 Task: Look for properties with 6 bathrooms.
Action: Mouse moved to (1018, 136)
Screenshot: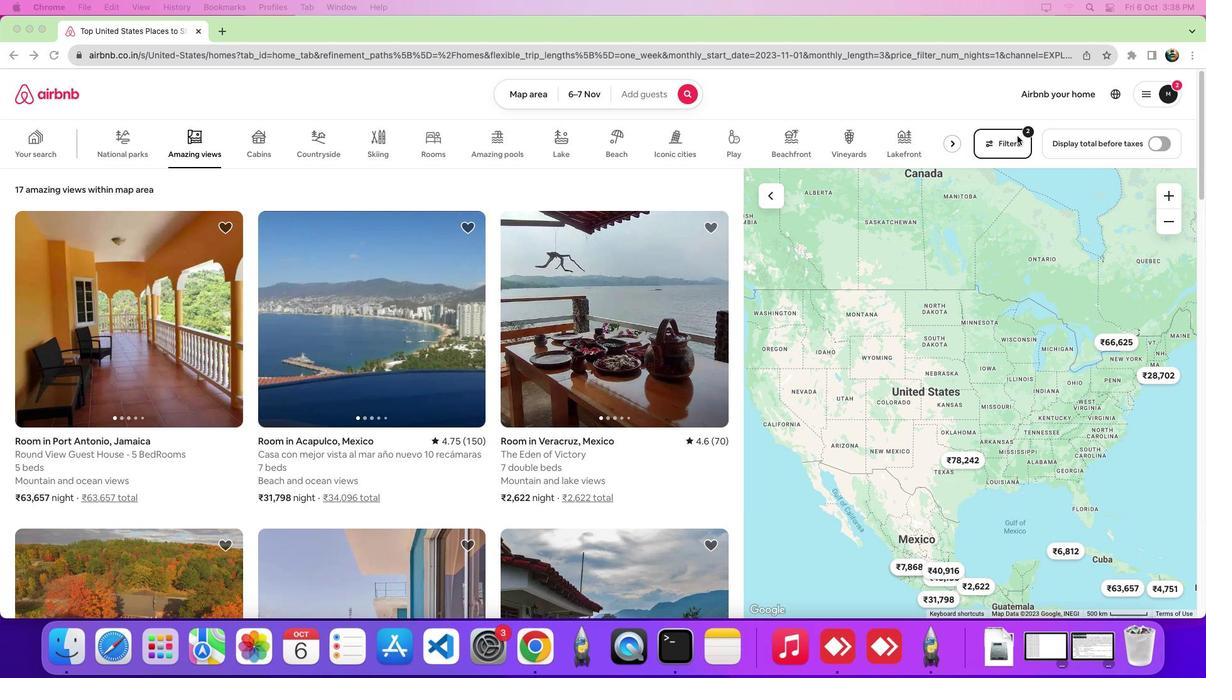 
Action: Mouse pressed left at (1018, 136)
Screenshot: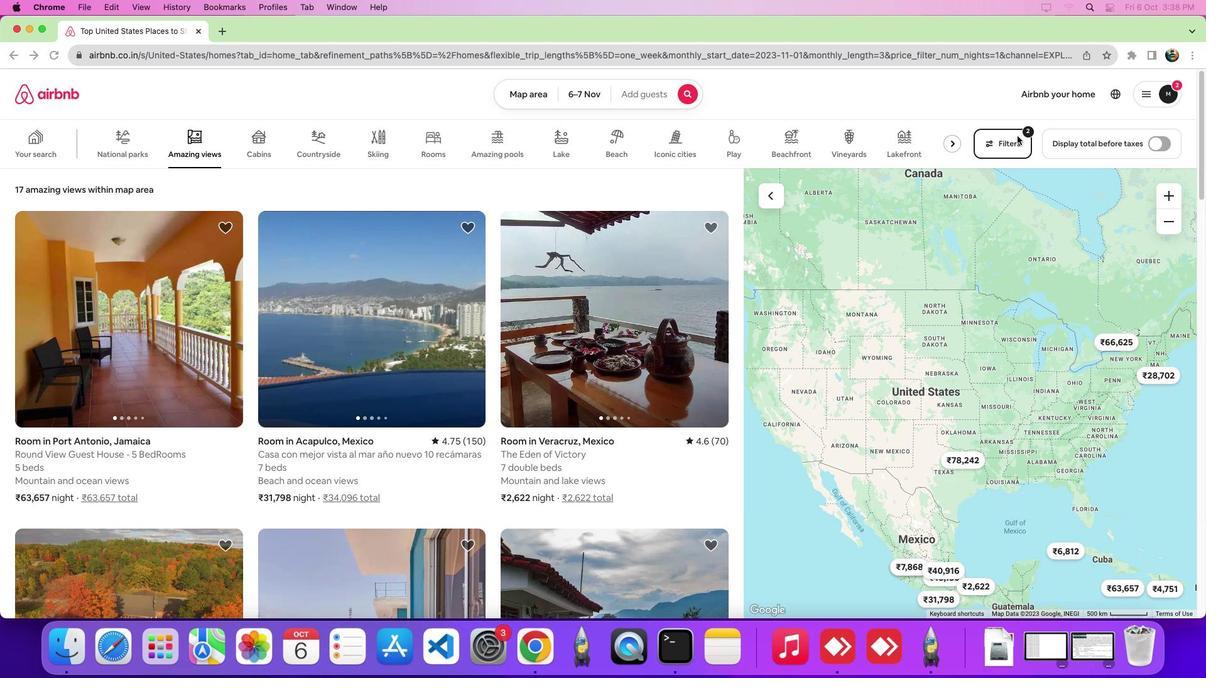 
Action: Mouse pressed left at (1018, 136)
Screenshot: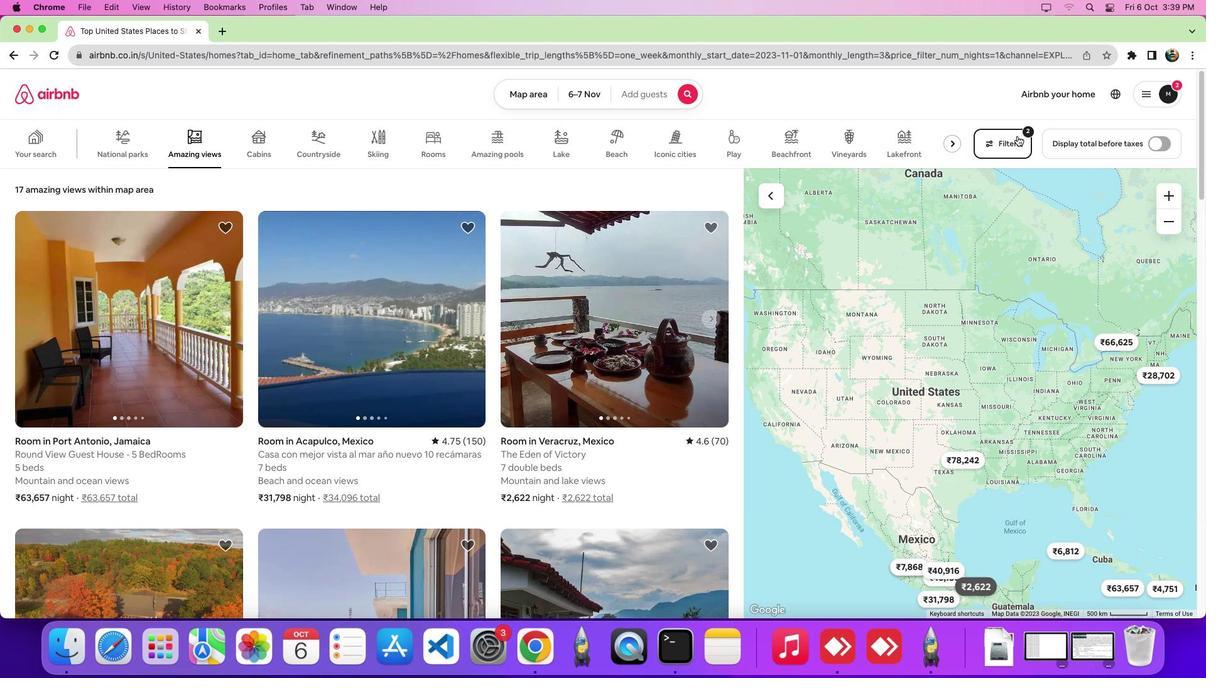 
Action: Mouse moved to (600, 209)
Screenshot: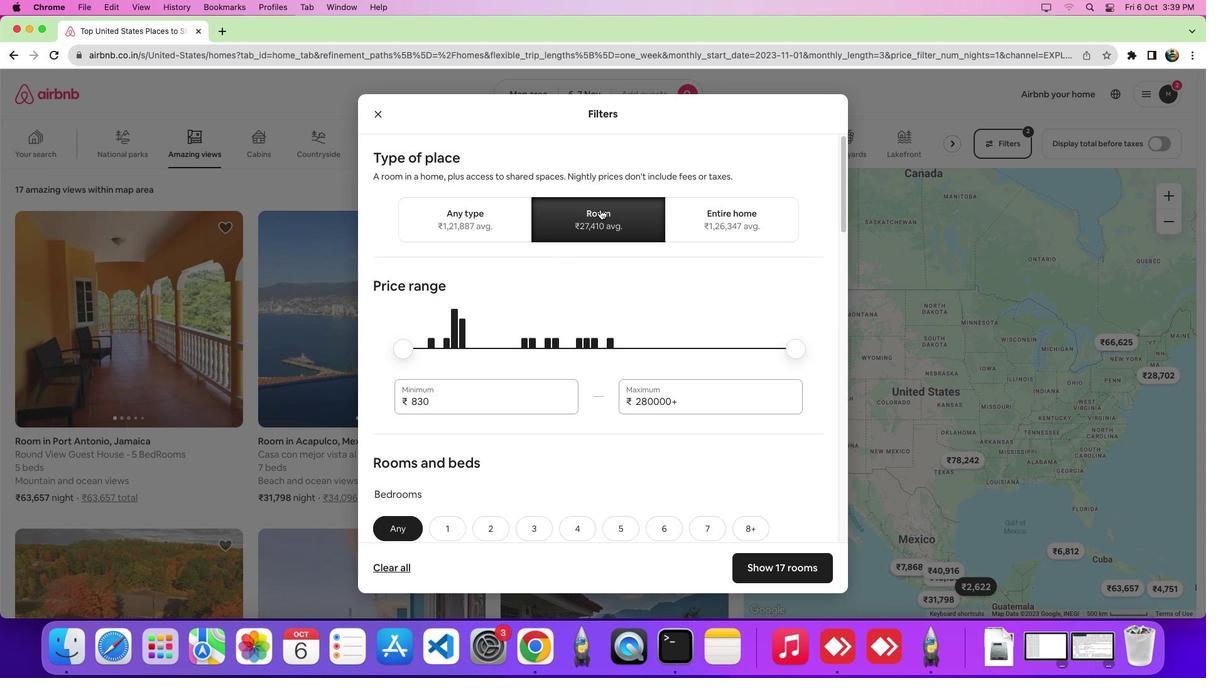 
Action: Mouse pressed left at (600, 209)
Screenshot: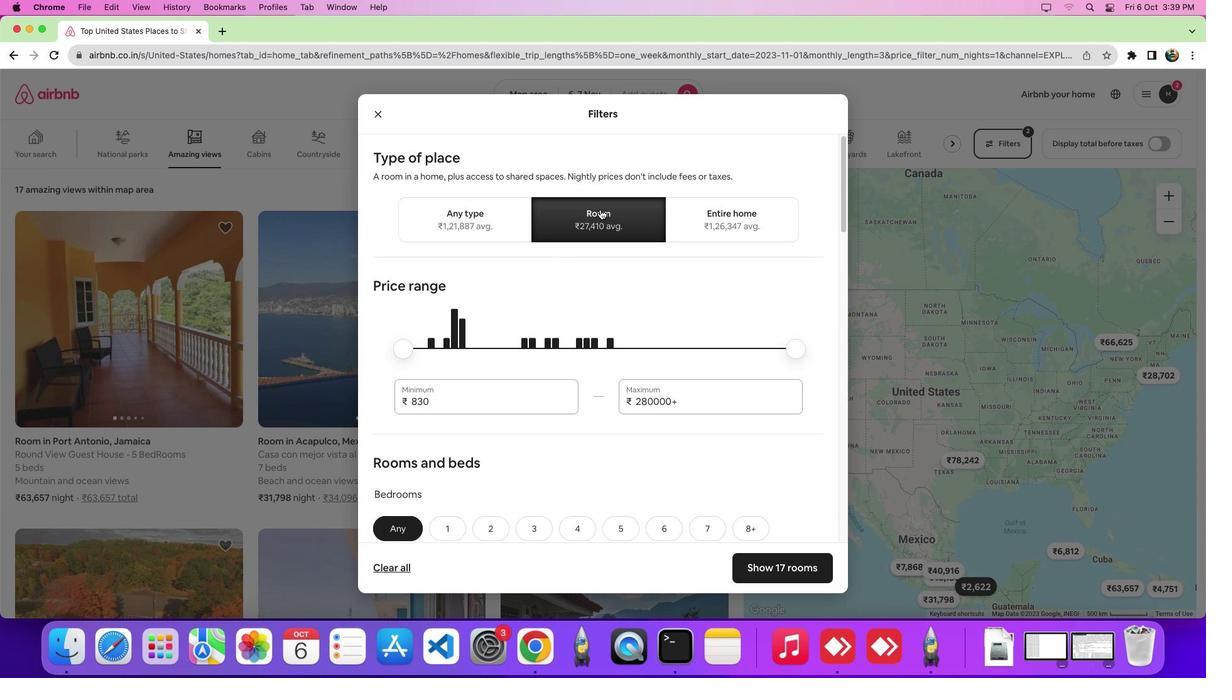 
Action: Mouse moved to (604, 256)
Screenshot: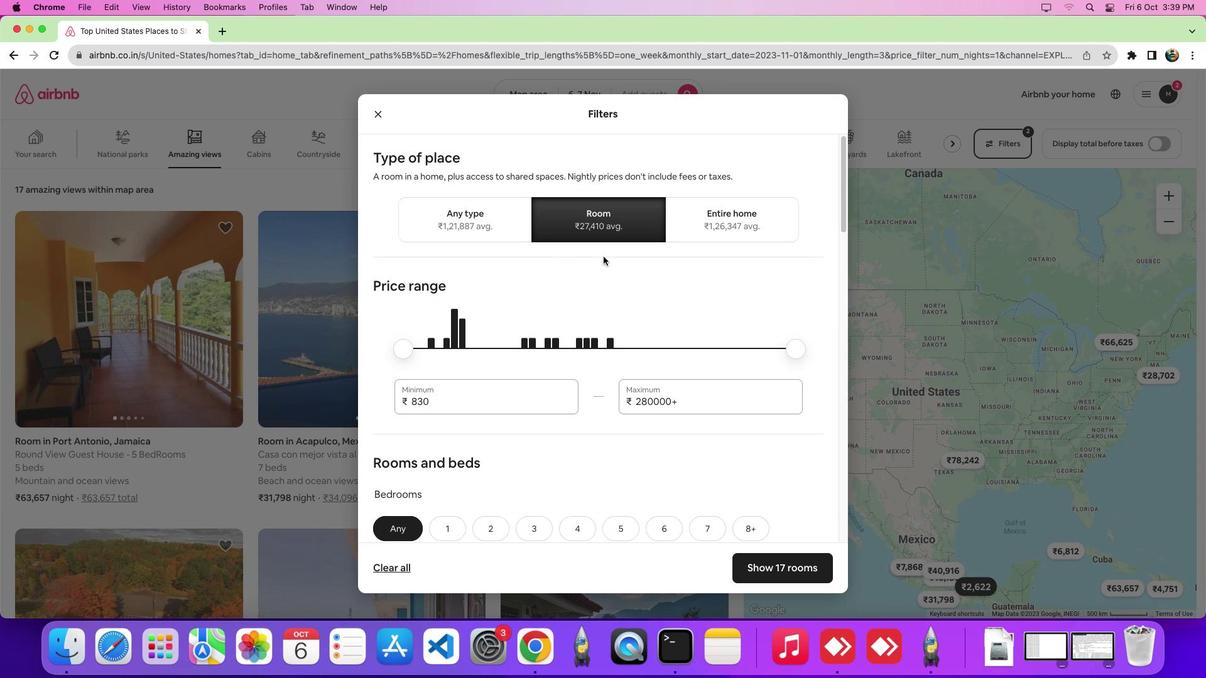 
Action: Mouse scrolled (604, 256) with delta (0, 0)
Screenshot: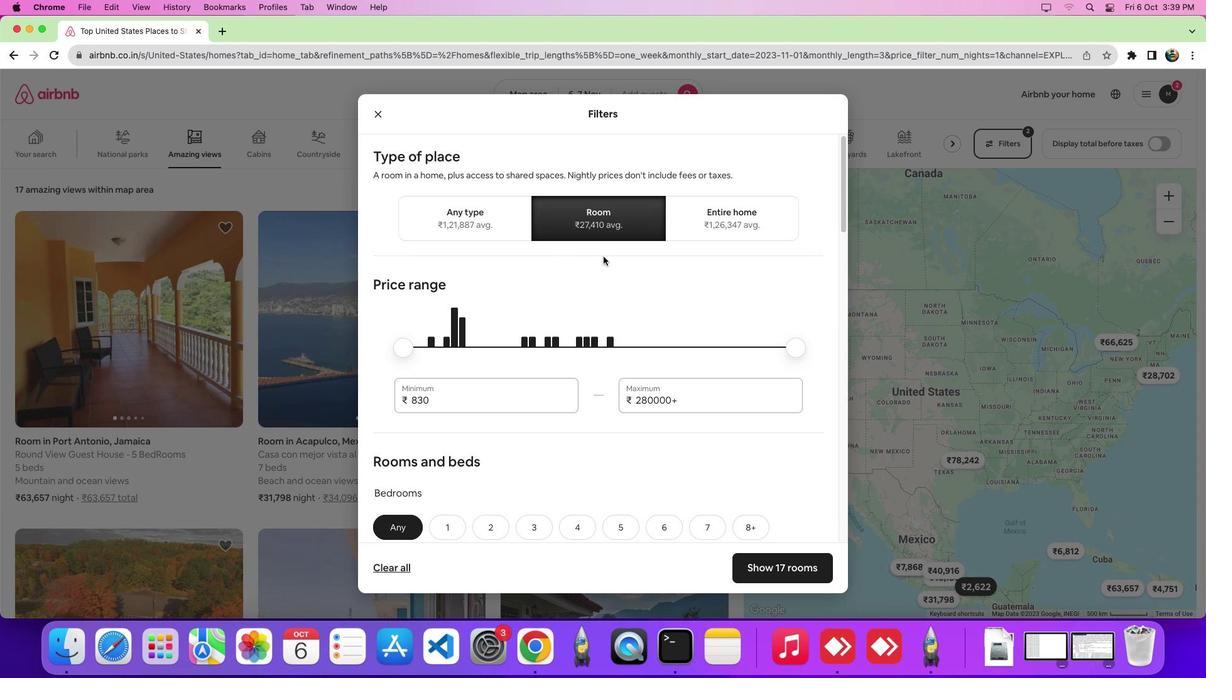 
Action: Mouse scrolled (604, 256) with delta (0, 0)
Screenshot: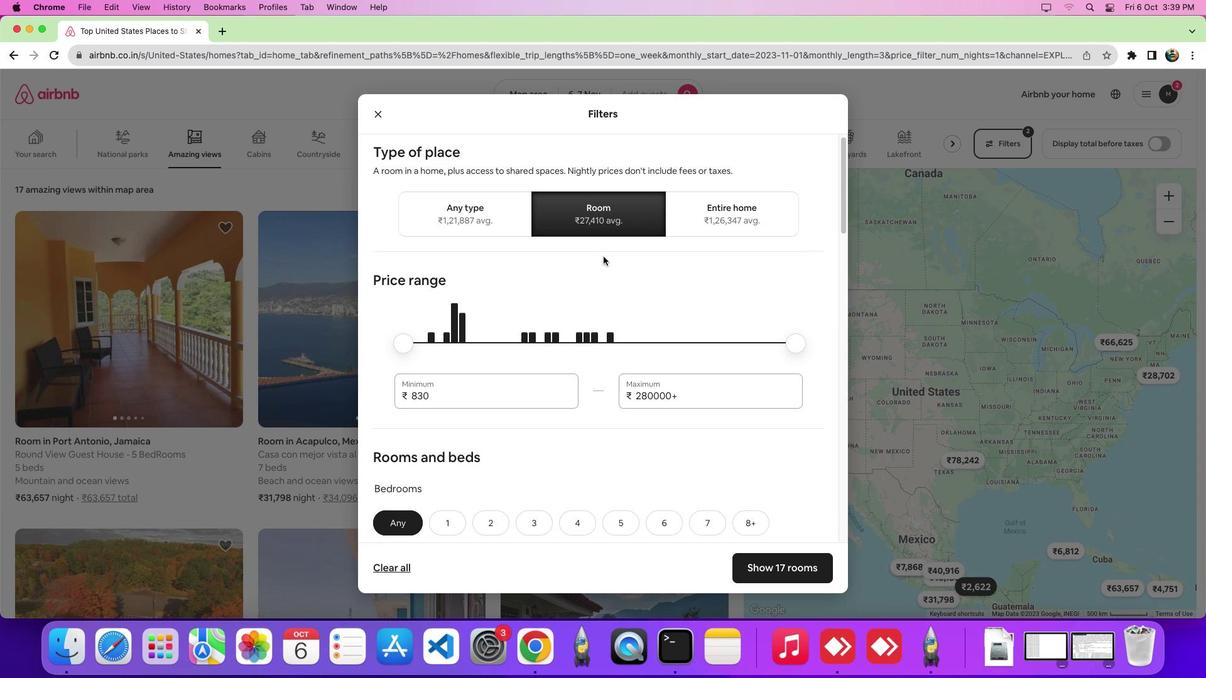 
Action: Mouse scrolled (604, 256) with delta (0, -2)
Screenshot: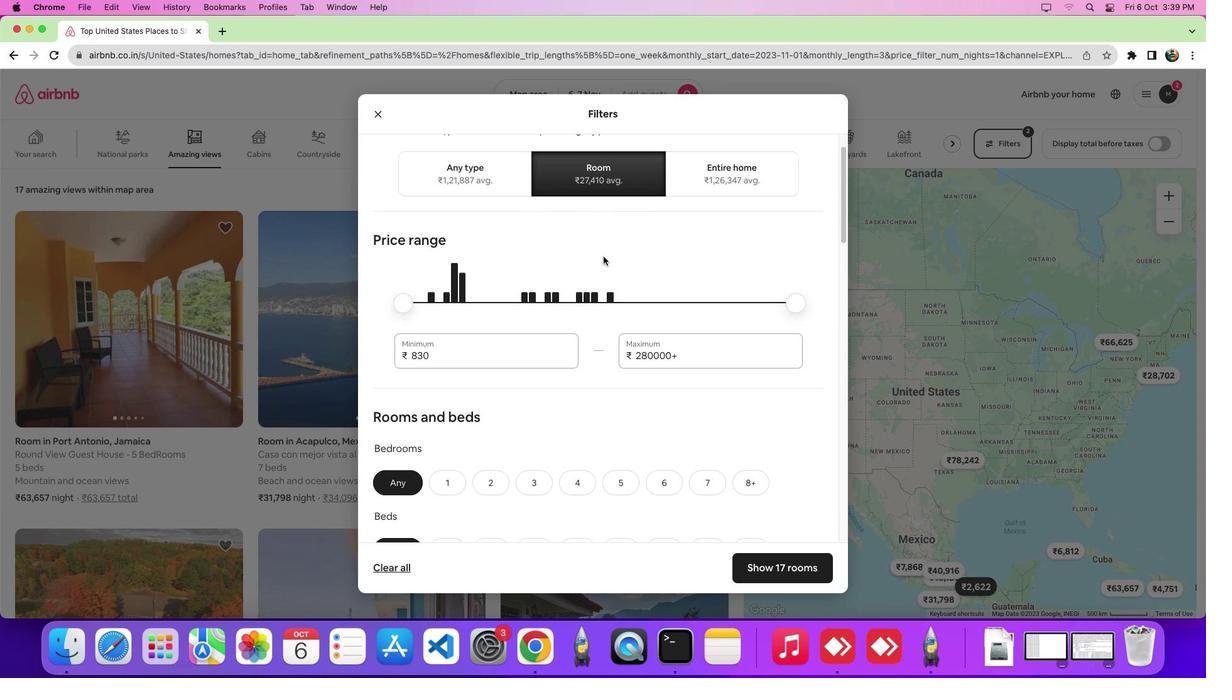 
Action: Mouse moved to (616, 309)
Screenshot: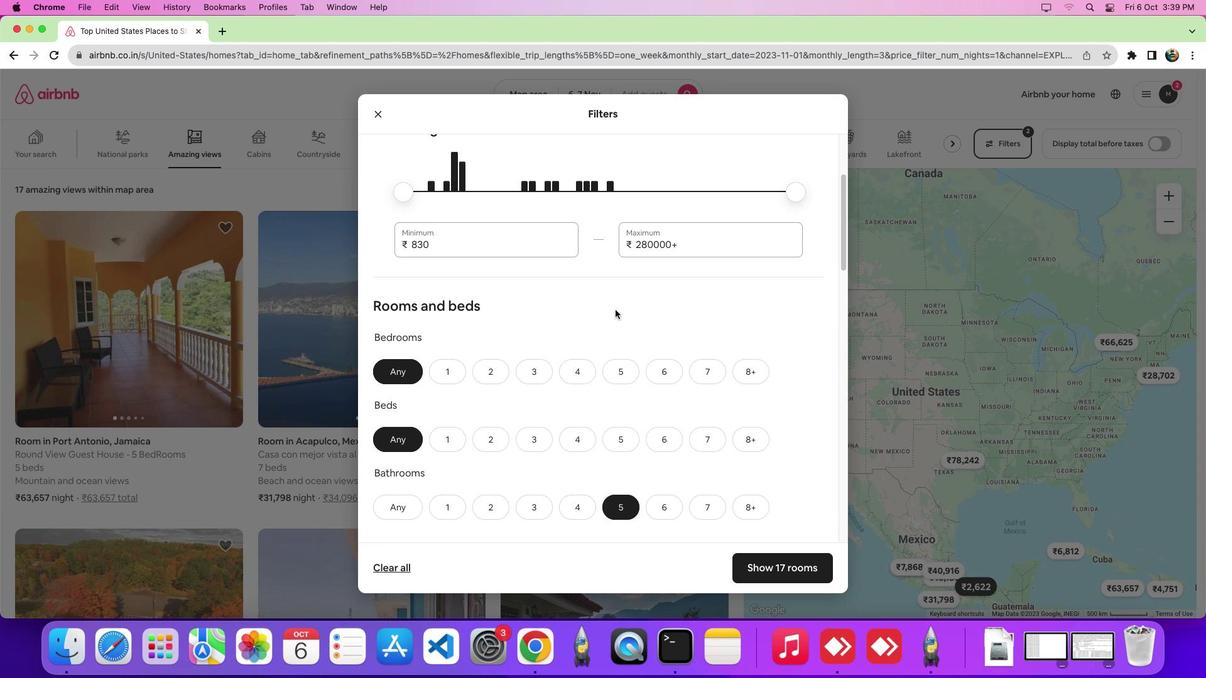 
Action: Mouse scrolled (616, 309) with delta (0, 0)
Screenshot: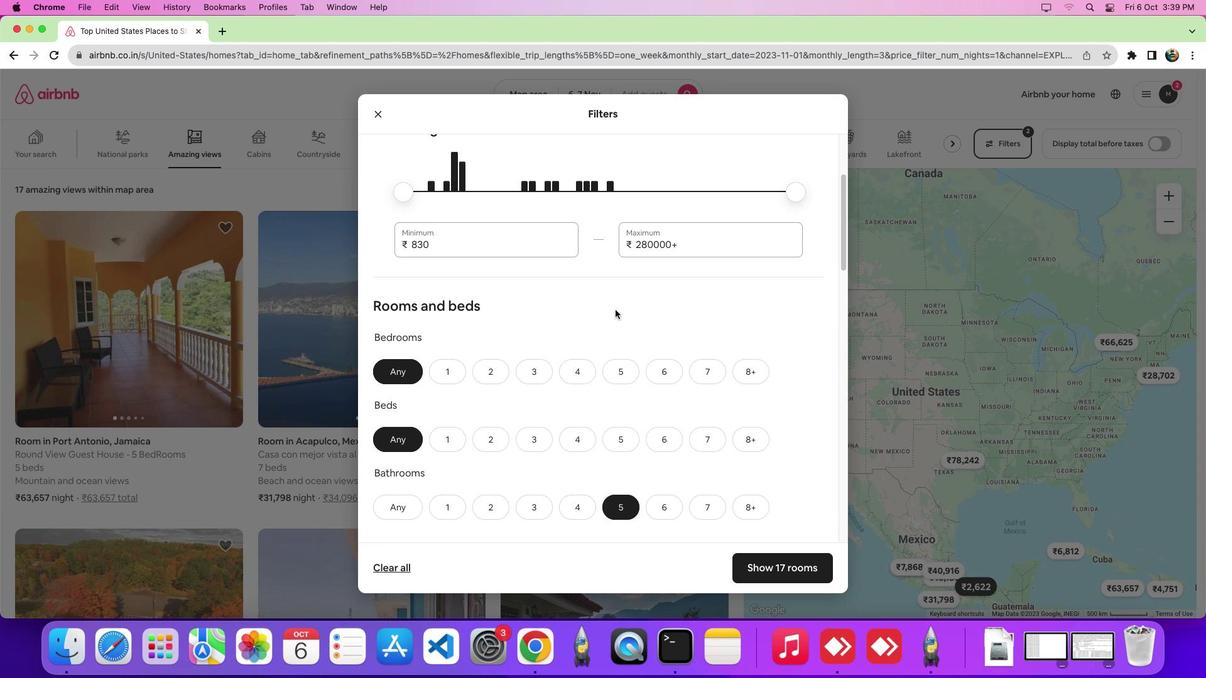 
Action: Mouse scrolled (616, 309) with delta (0, 0)
Screenshot: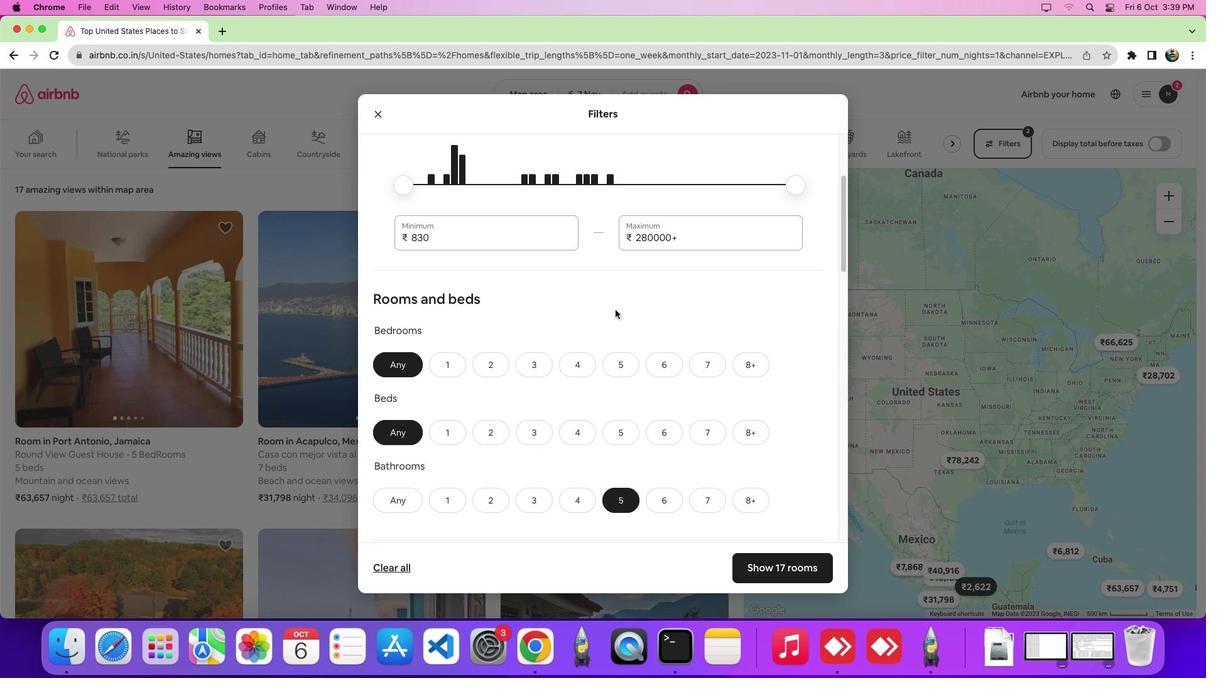 
Action: Mouse moved to (658, 487)
Screenshot: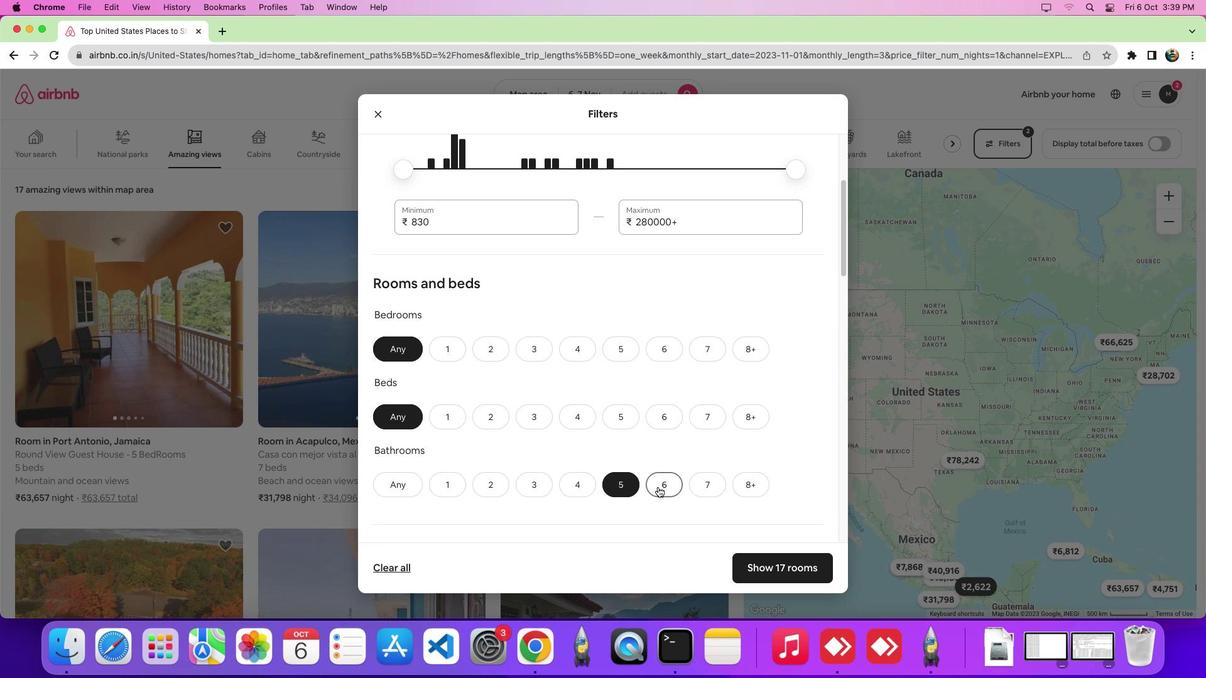 
Action: Mouse pressed left at (658, 487)
Screenshot: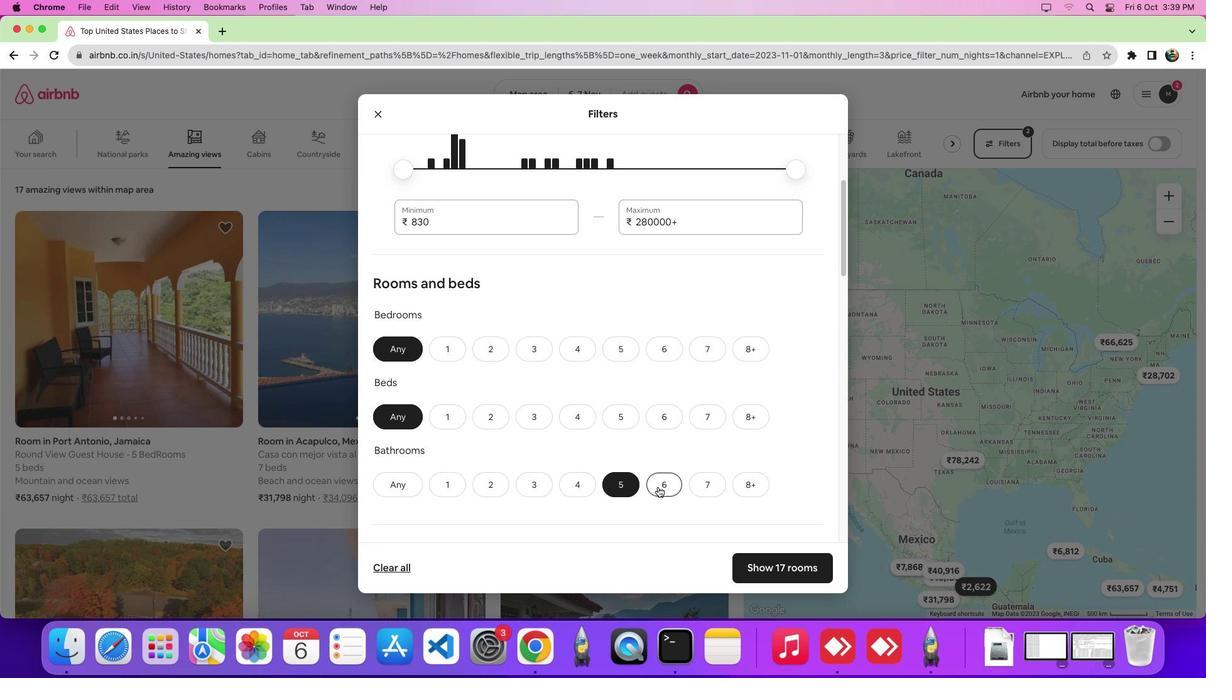 
Action: Mouse moved to (779, 569)
Screenshot: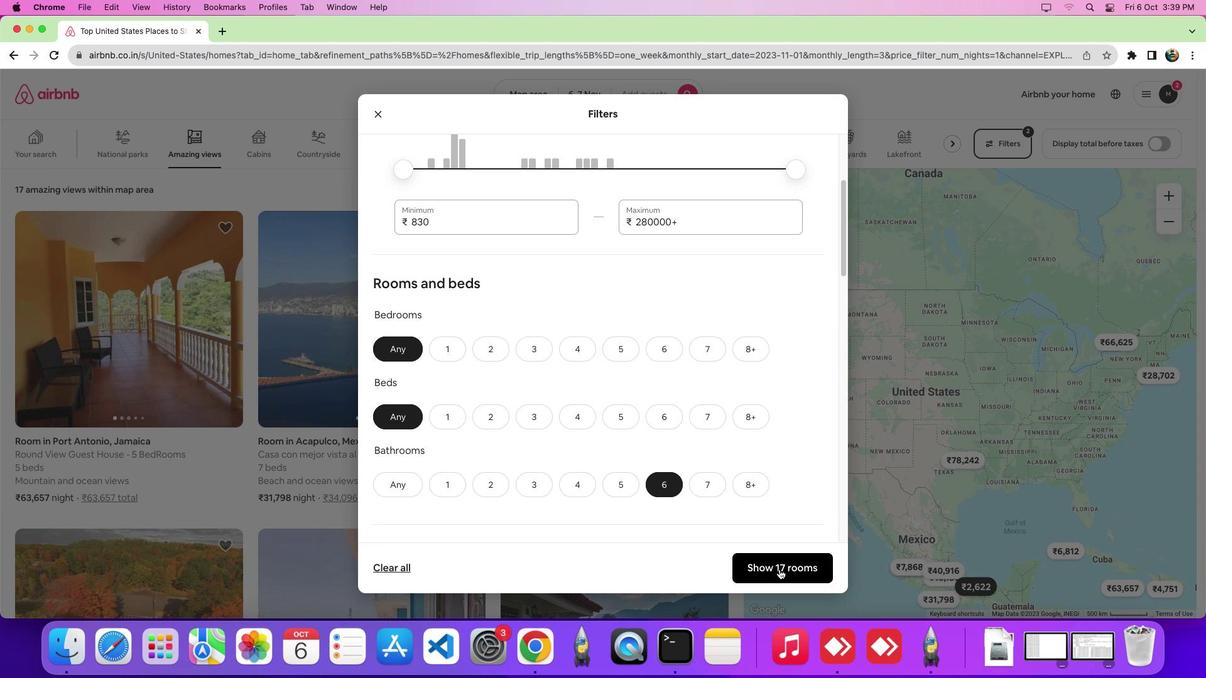 
Action: Mouse pressed left at (779, 569)
Screenshot: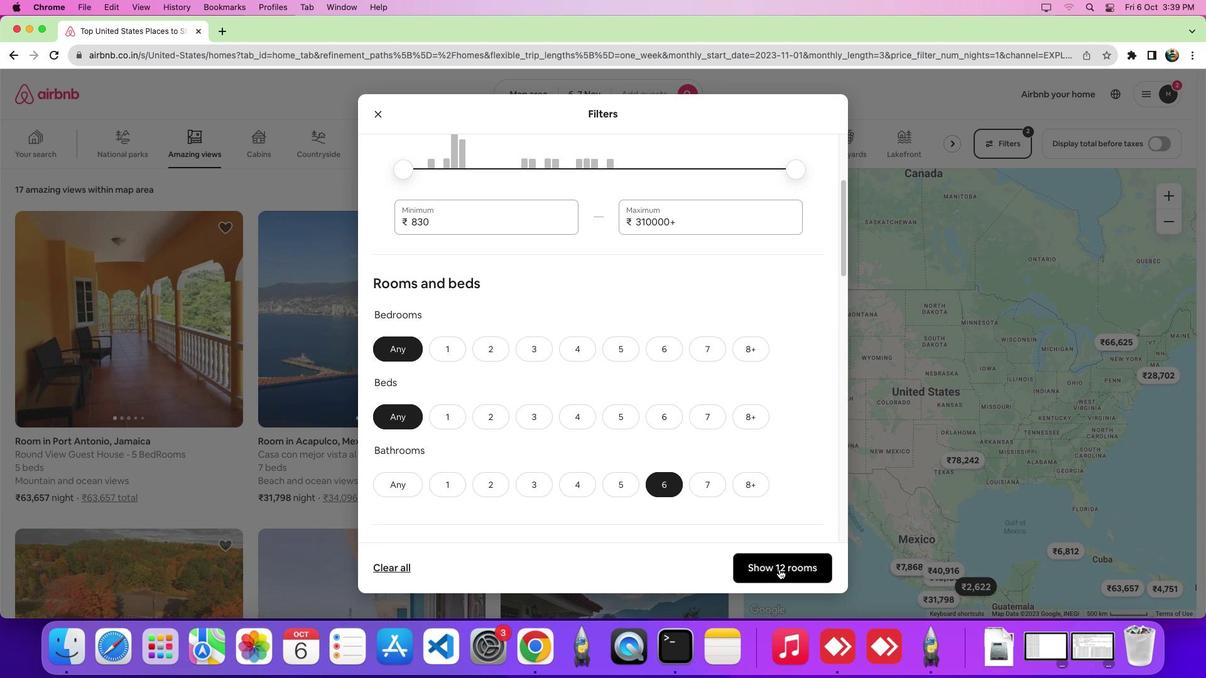 
Action: Mouse moved to (707, 473)
Screenshot: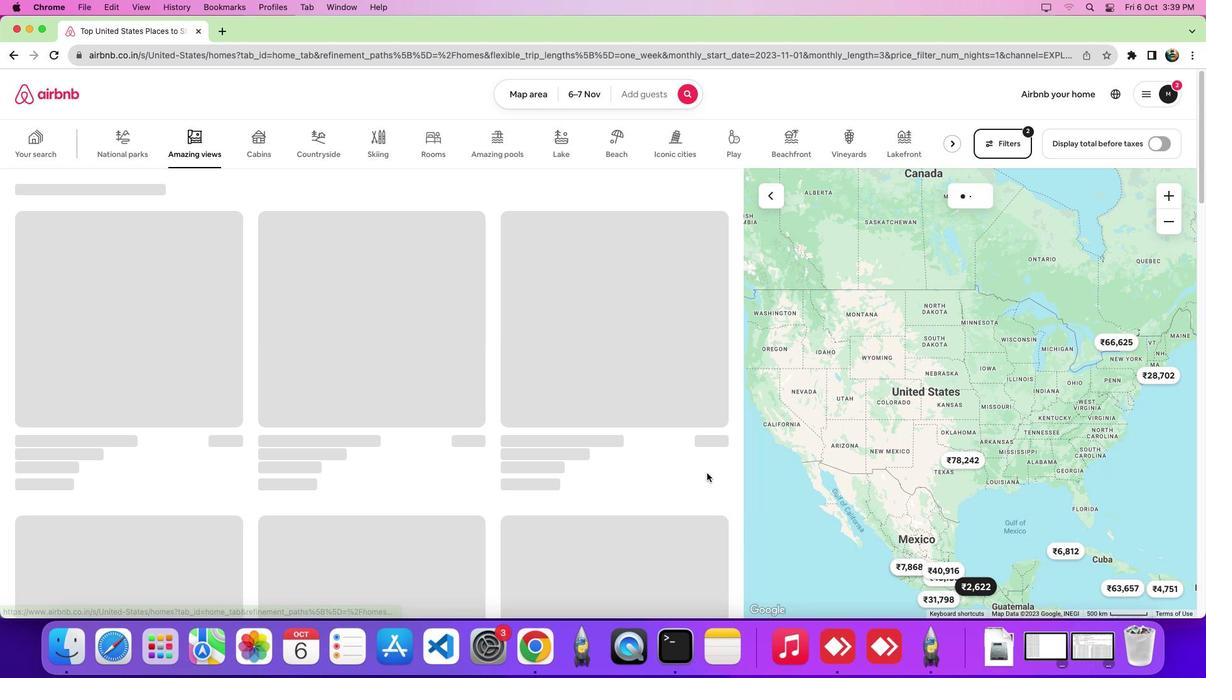 
